 Task: Look for products in the category "Alcoholic Kombucha" with mint flavor.
Action: Mouse moved to (902, 286)
Screenshot: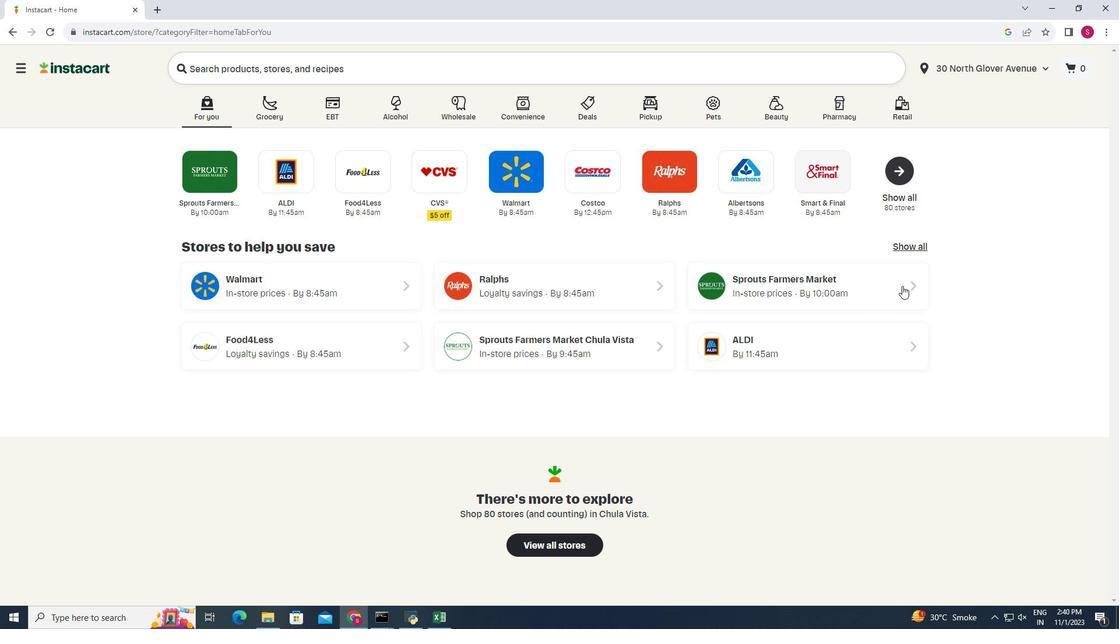 
Action: Mouse pressed left at (902, 286)
Screenshot: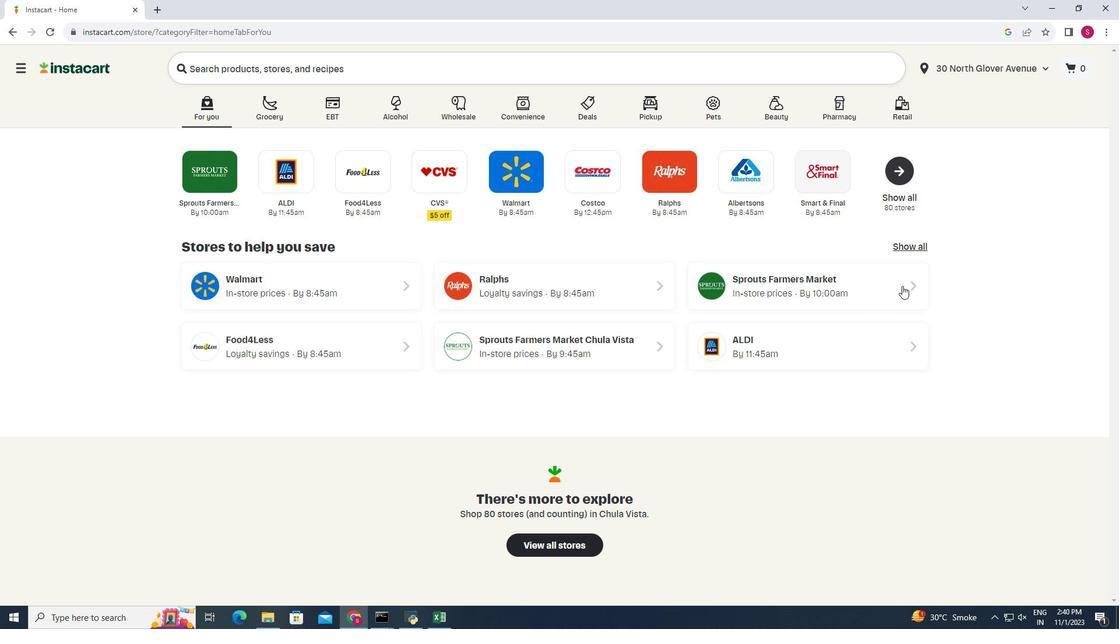 
Action: Mouse moved to (76, 575)
Screenshot: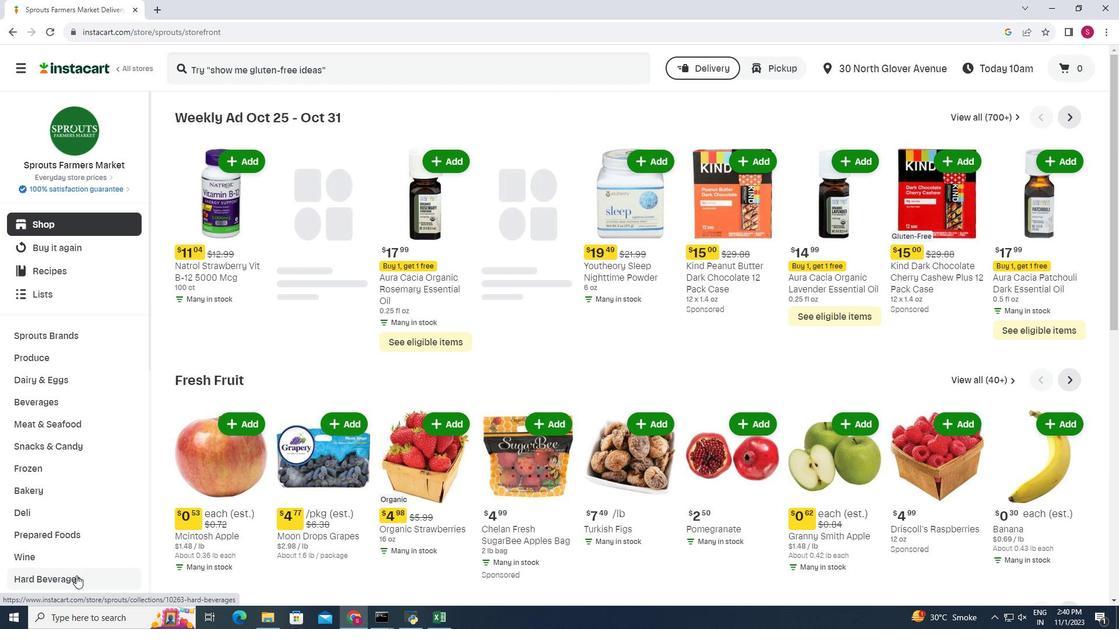 
Action: Mouse pressed left at (76, 575)
Screenshot: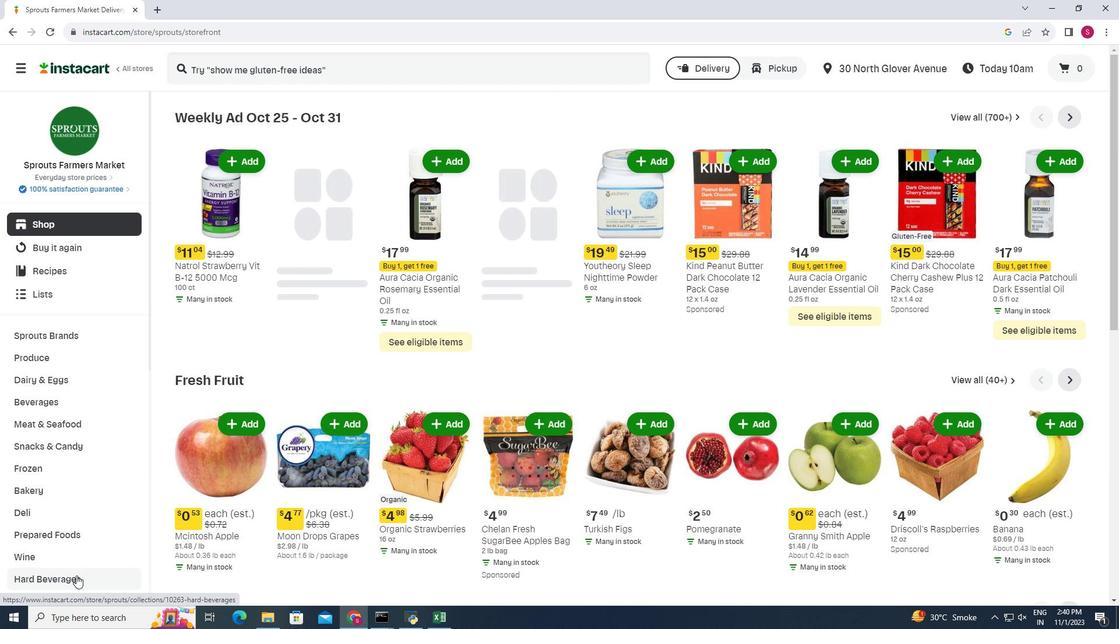 
Action: Mouse moved to (388, 147)
Screenshot: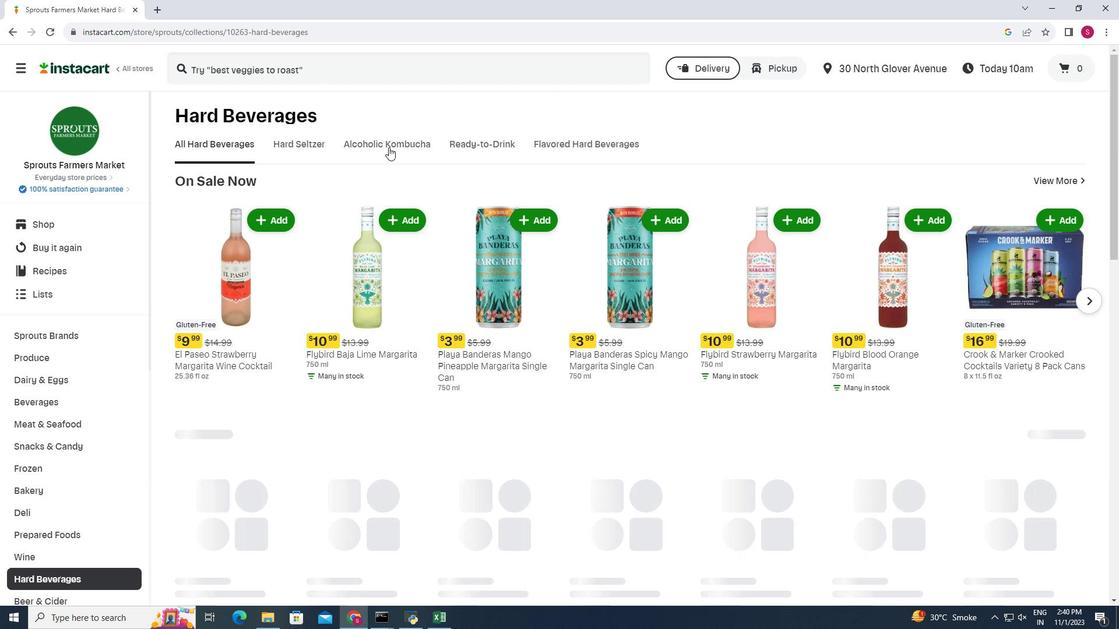 
Action: Mouse pressed left at (388, 147)
Screenshot: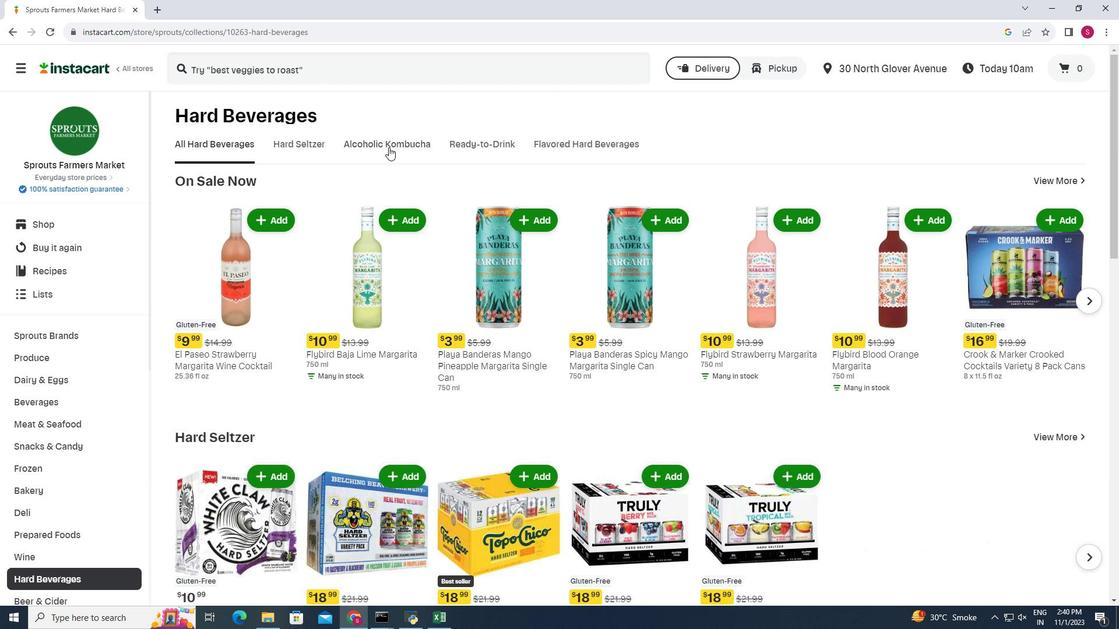 
Action: Mouse moved to (216, 182)
Screenshot: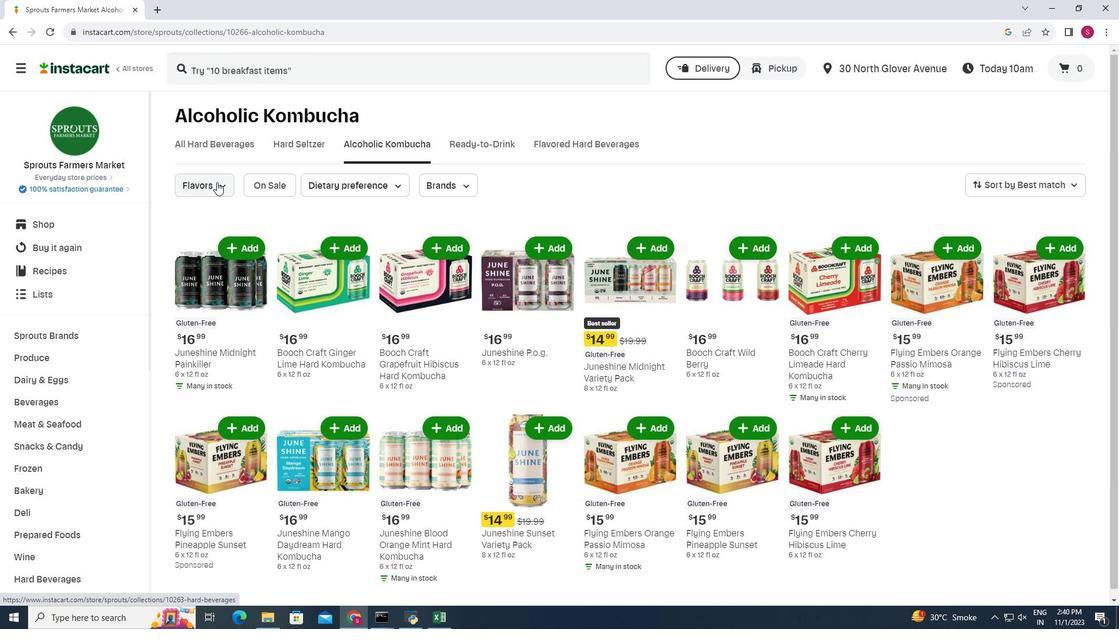 
Action: Mouse pressed left at (216, 182)
Screenshot: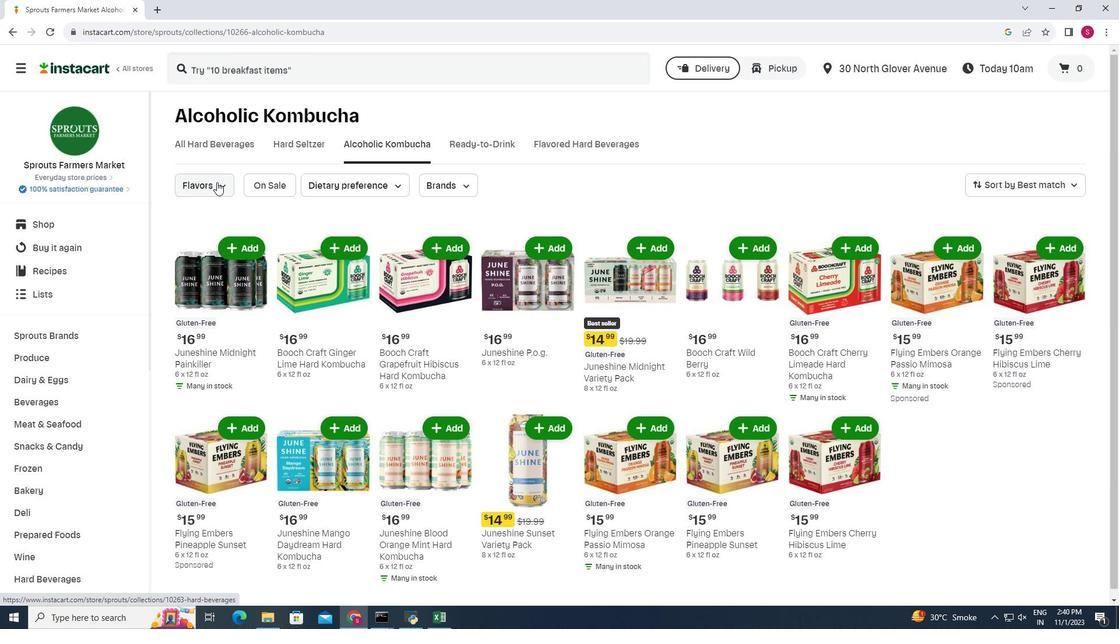 
Action: Mouse moved to (215, 293)
Screenshot: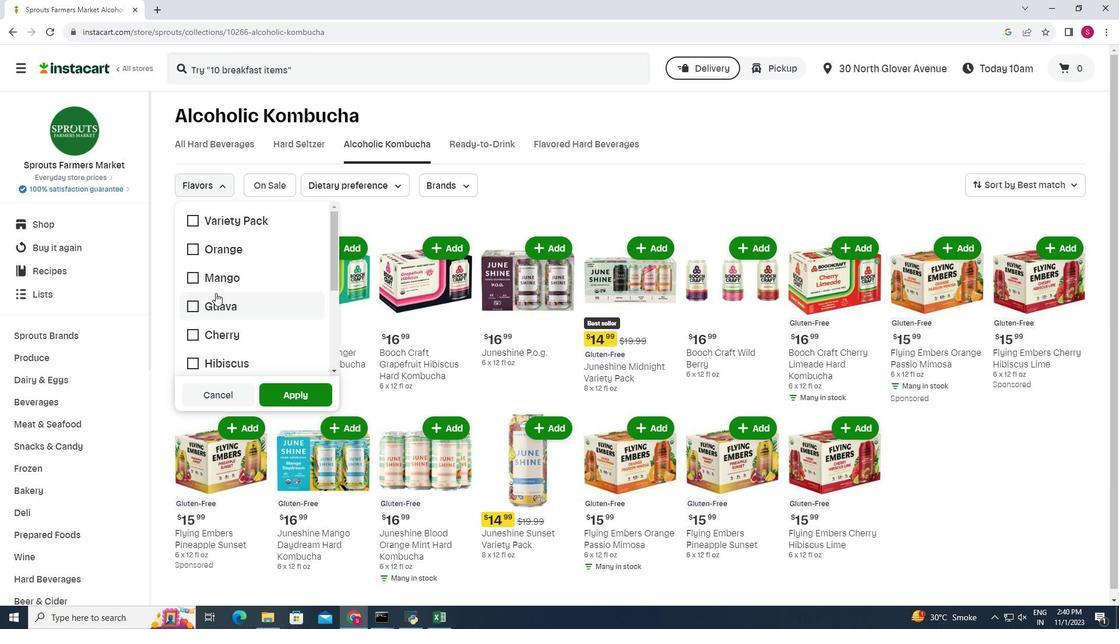 
Action: Mouse scrolled (215, 292) with delta (0, 0)
Screenshot: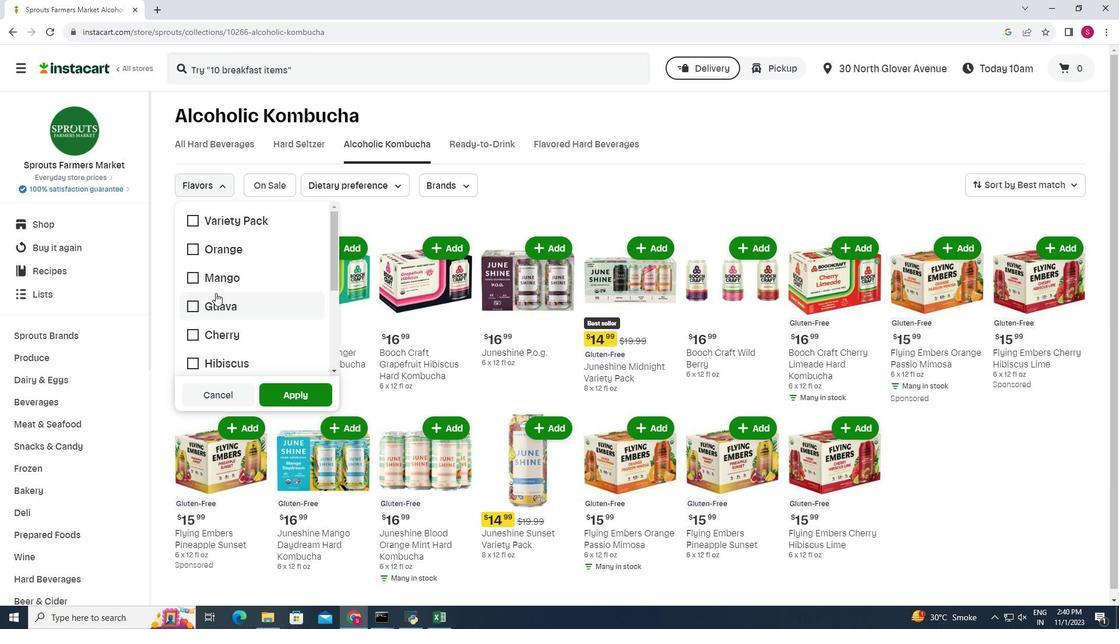 
Action: Mouse scrolled (215, 292) with delta (0, 0)
Screenshot: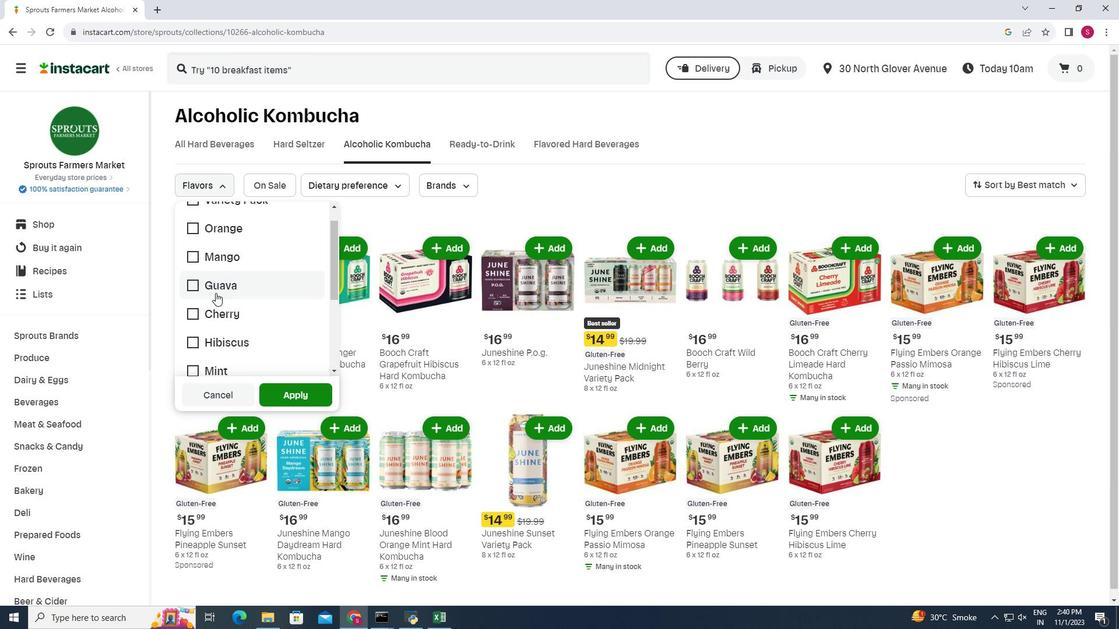 
Action: Mouse moved to (226, 269)
Screenshot: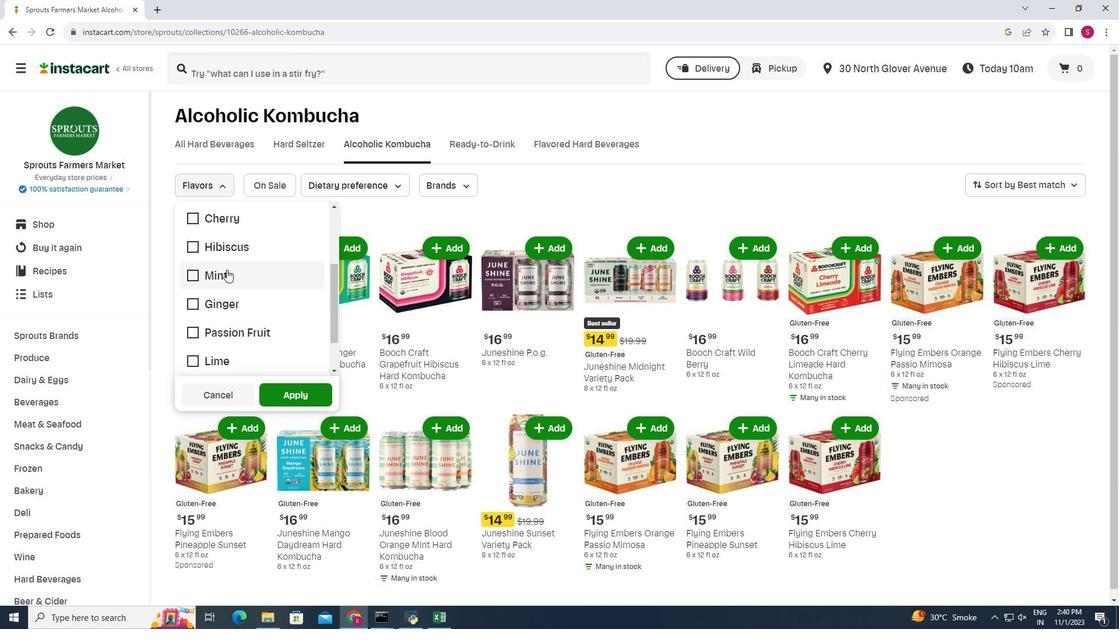 
Action: Mouse pressed left at (226, 269)
Screenshot: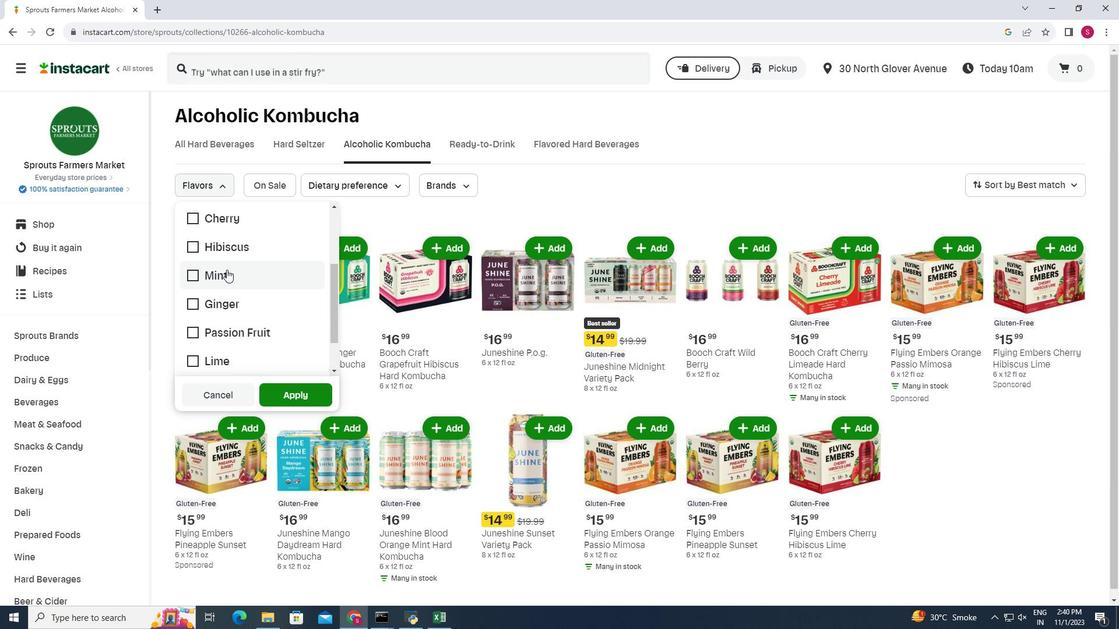 
Action: Mouse moved to (294, 393)
Screenshot: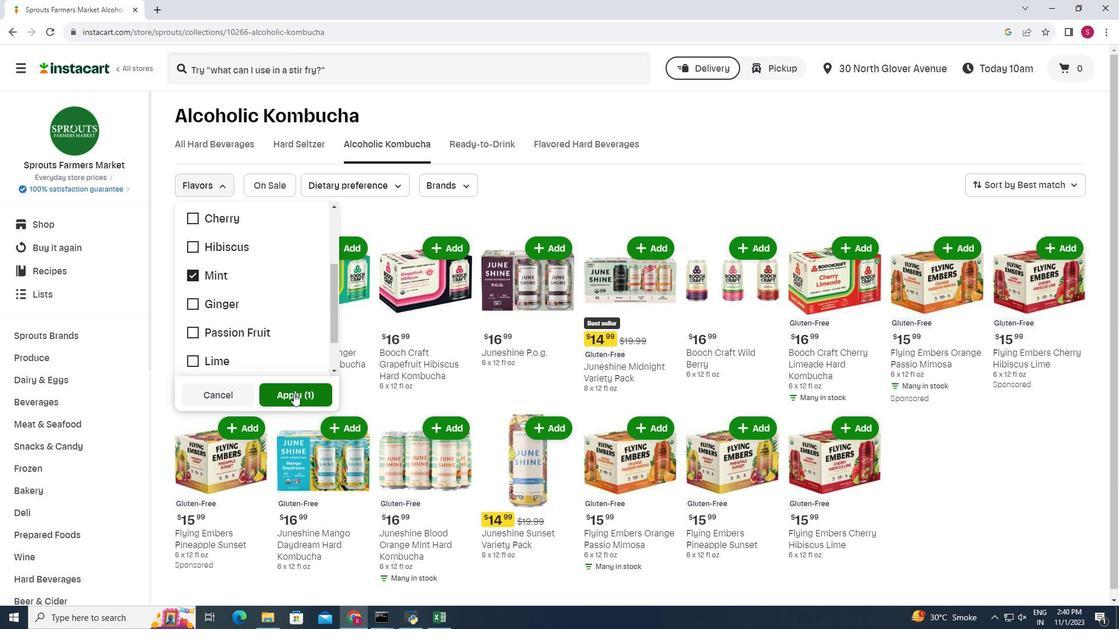 
Action: Mouse pressed left at (294, 393)
Screenshot: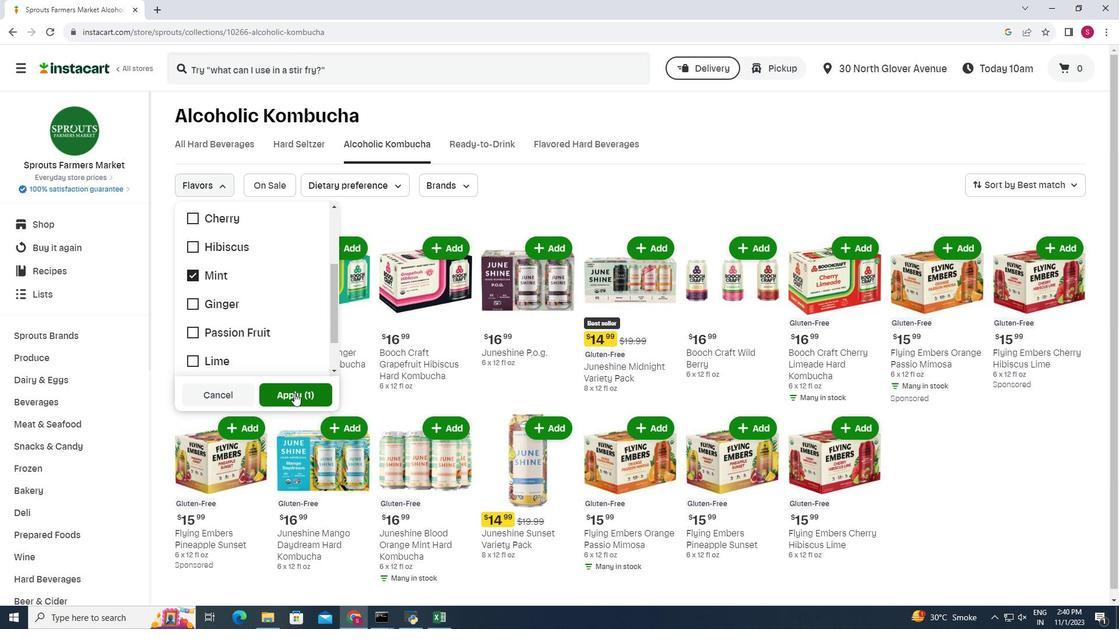 
Action: Mouse moved to (512, 302)
Screenshot: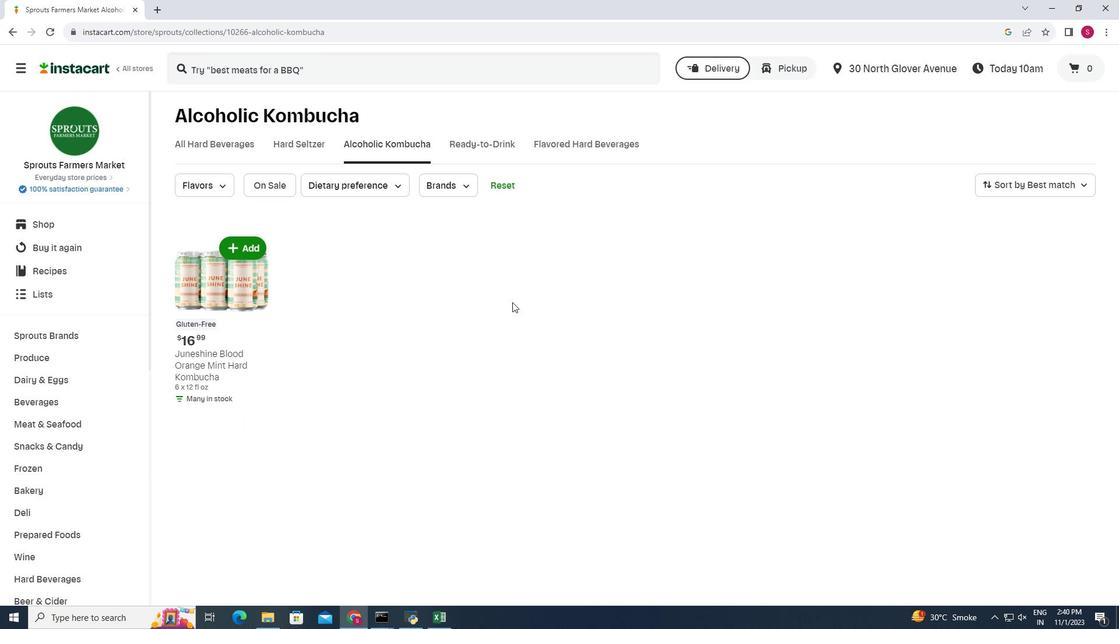 
